 Task: Change object animations to spin.
Action: Mouse moved to (535, 99)
Screenshot: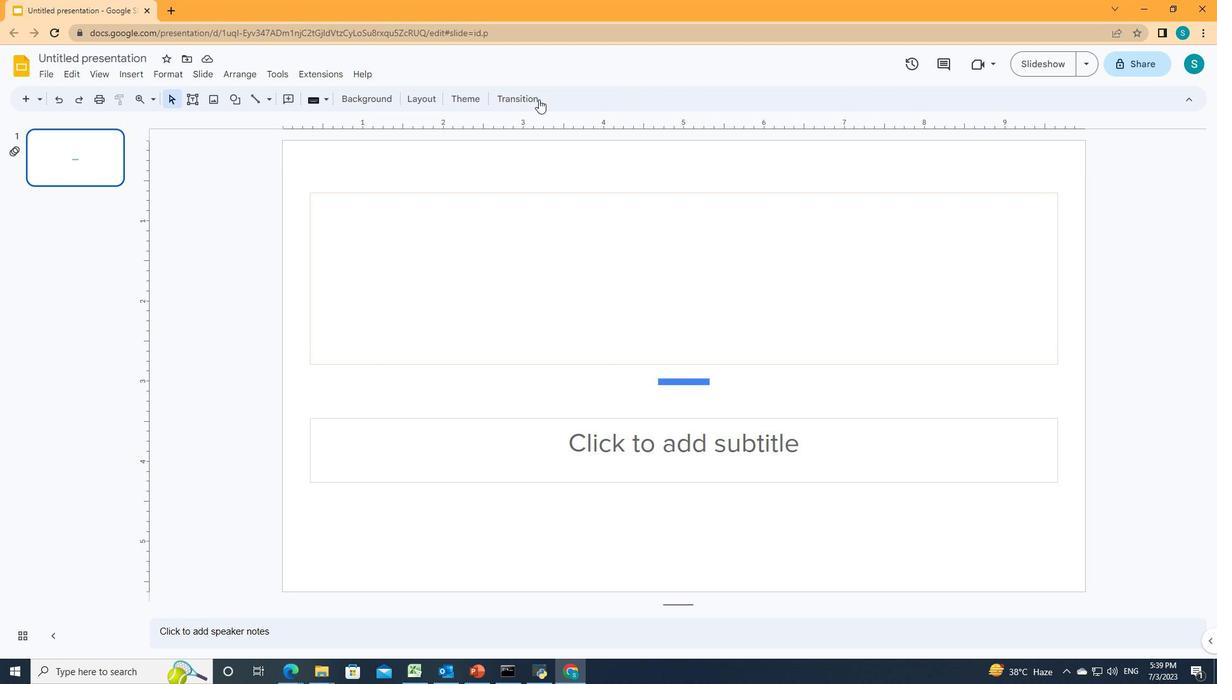 
Action: Mouse pressed left at (535, 99)
Screenshot: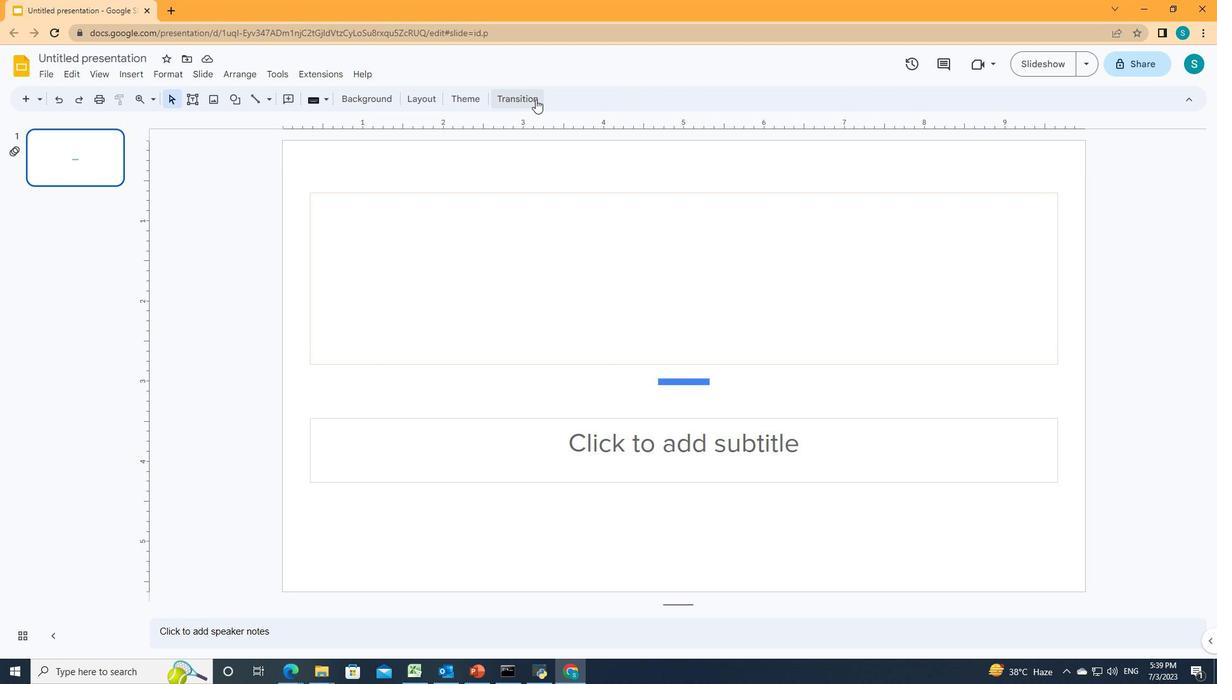 
Action: Mouse moved to (1153, 367)
Screenshot: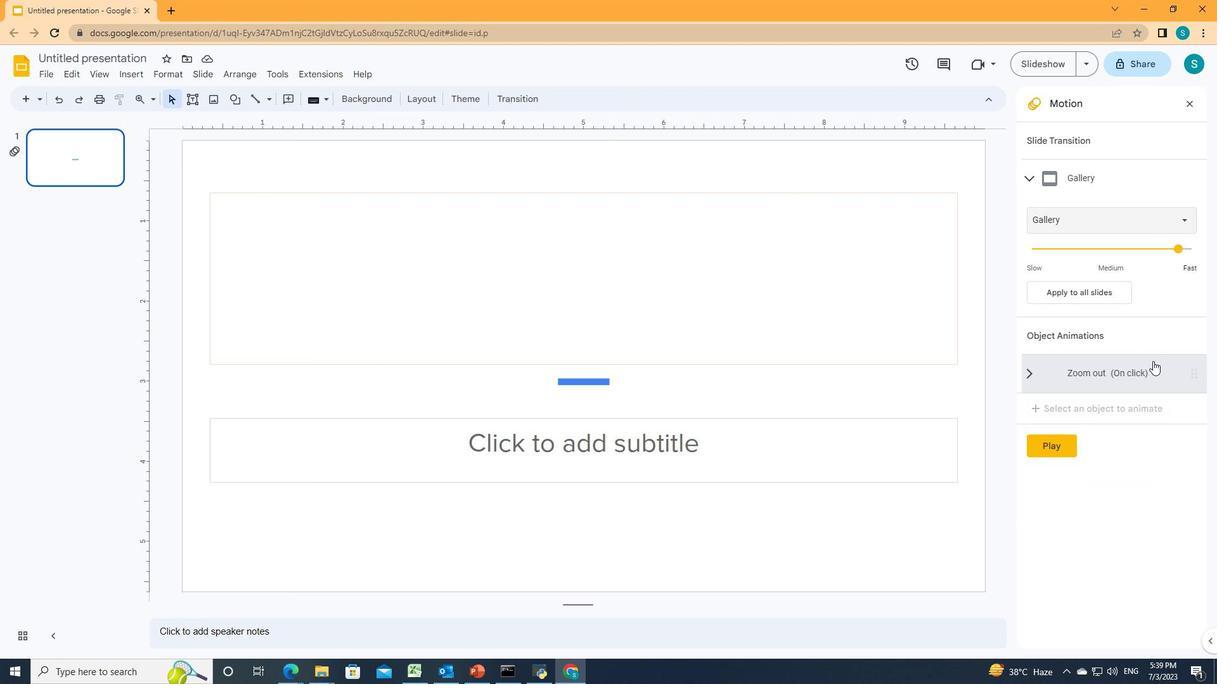 
Action: Mouse pressed left at (1153, 367)
Screenshot: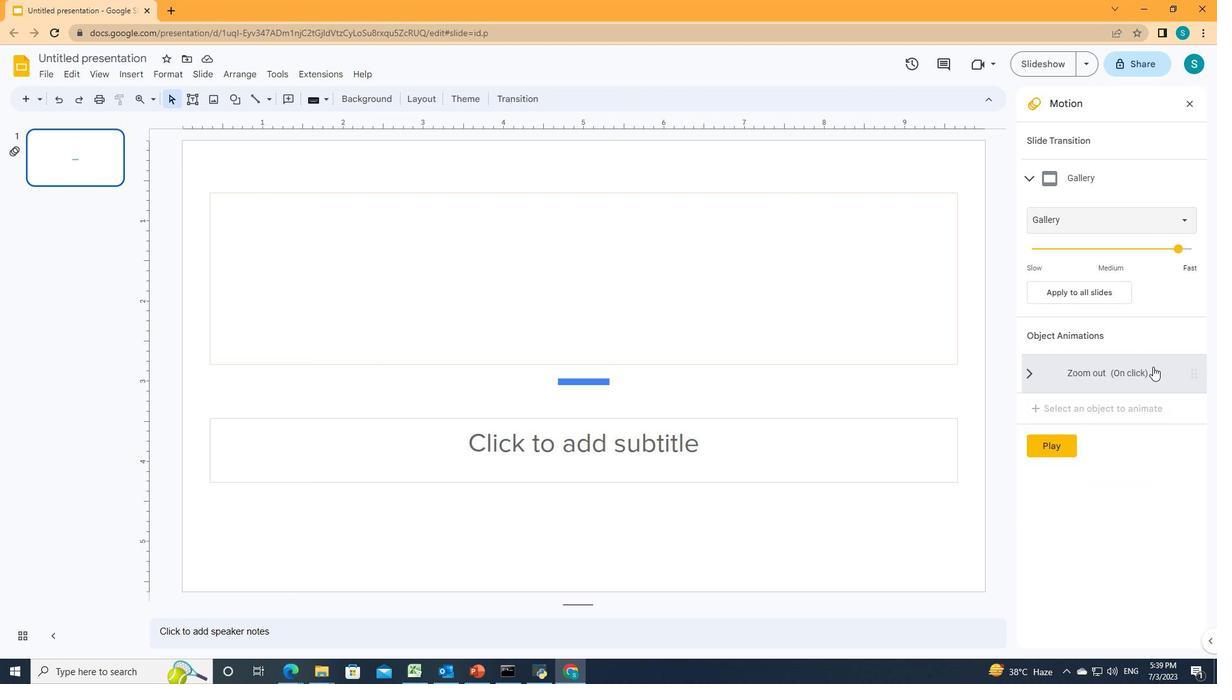 
Action: Mouse moved to (1146, 298)
Screenshot: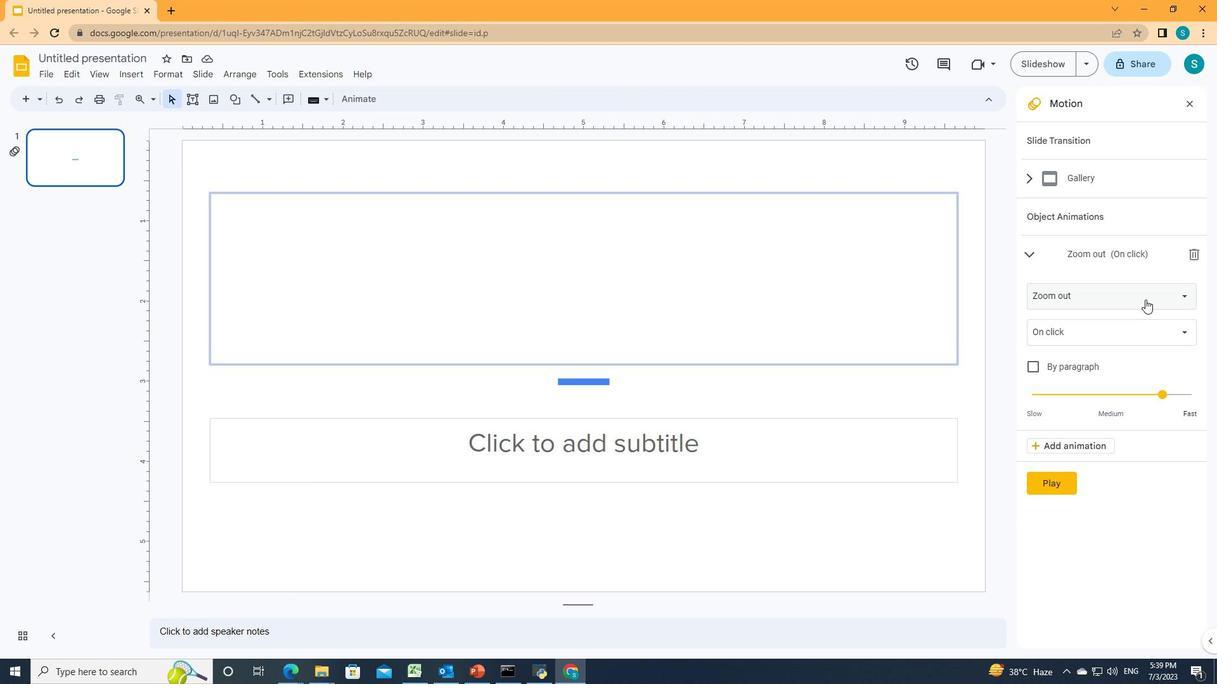 
Action: Mouse pressed left at (1146, 298)
Screenshot: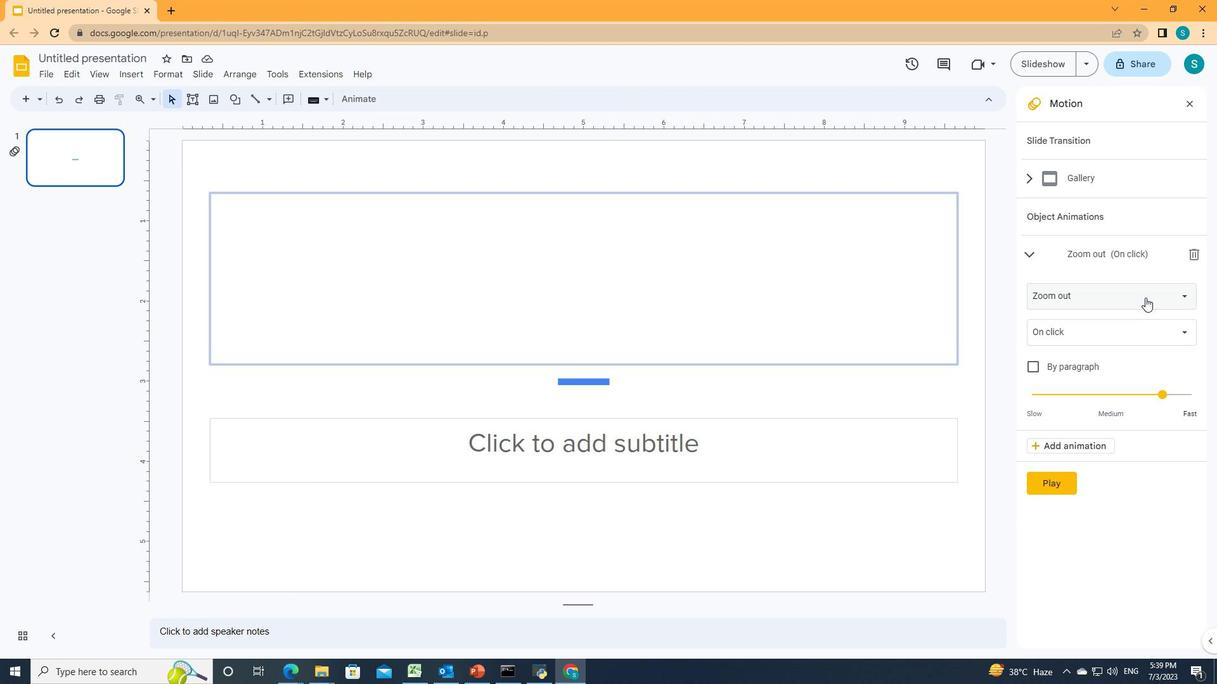 
Action: Mouse moved to (1062, 615)
Screenshot: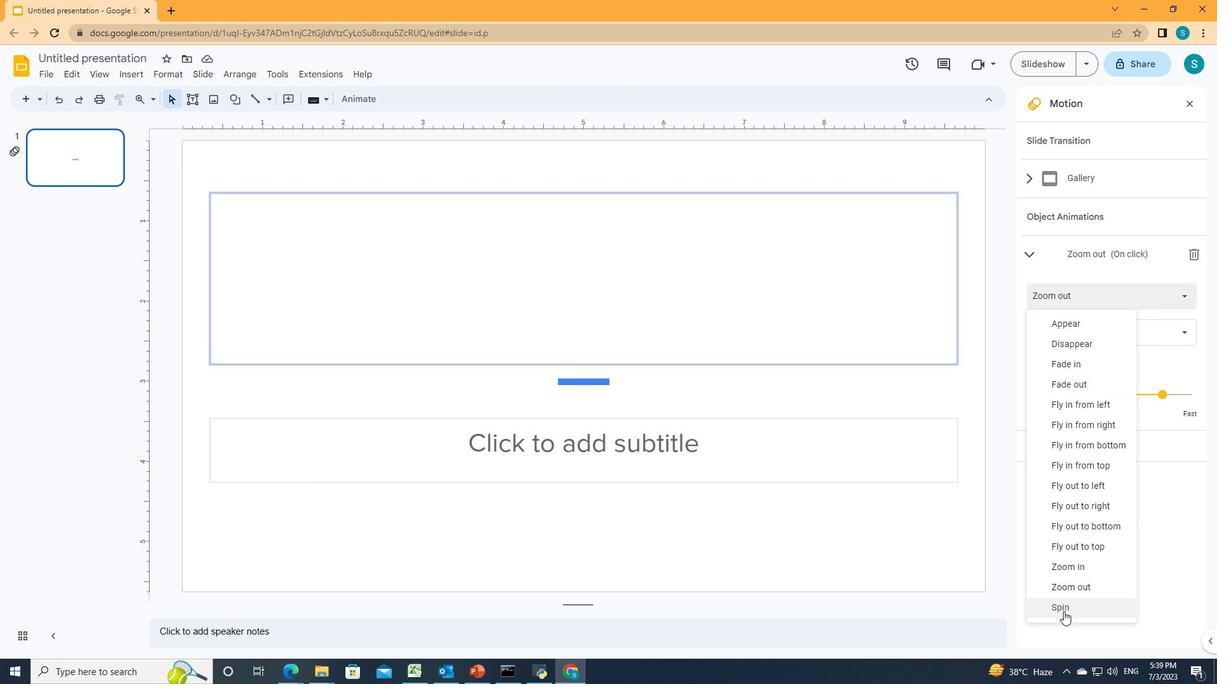 
Action: Mouse pressed left at (1062, 615)
Screenshot: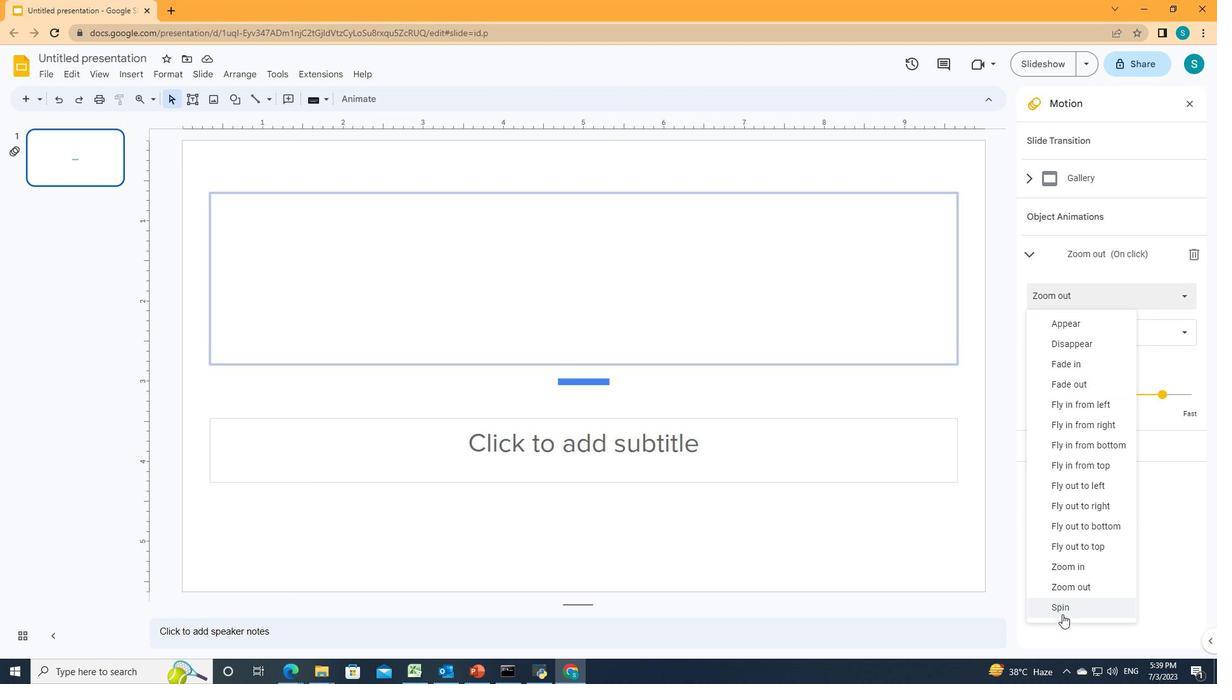 
Action: Mouse moved to (1062, 615)
Screenshot: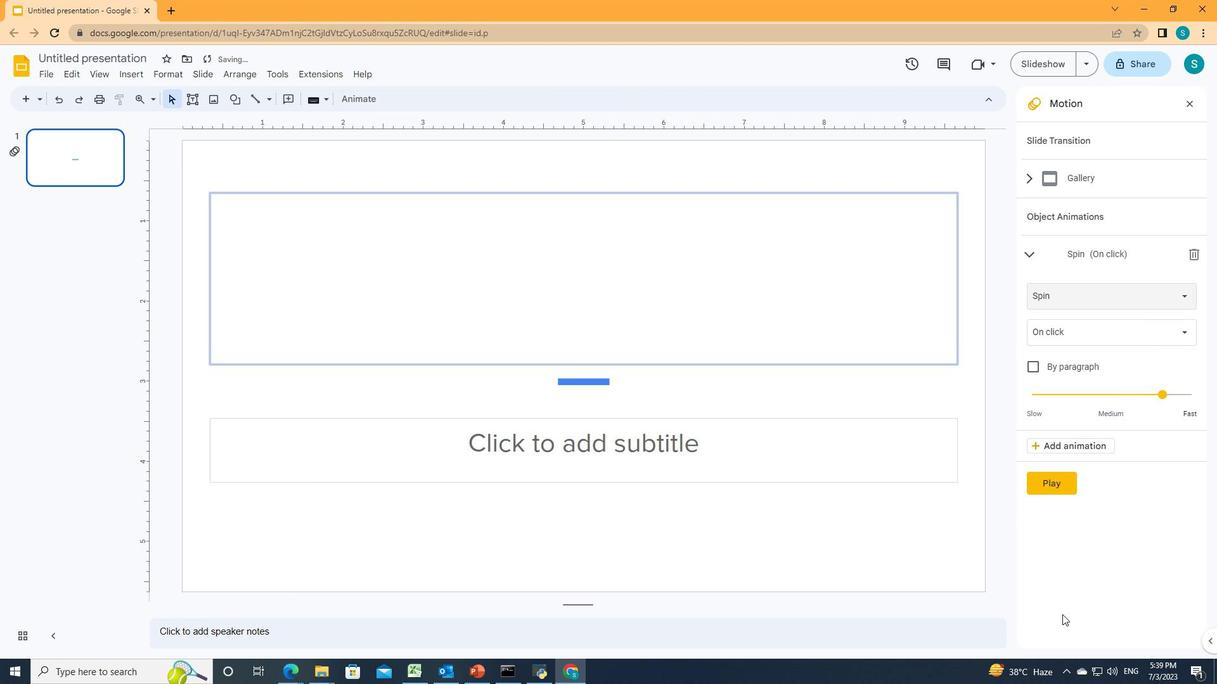 
